 Task: In invitations to connect turn off email notifications.
Action: Mouse moved to (875, 76)
Screenshot: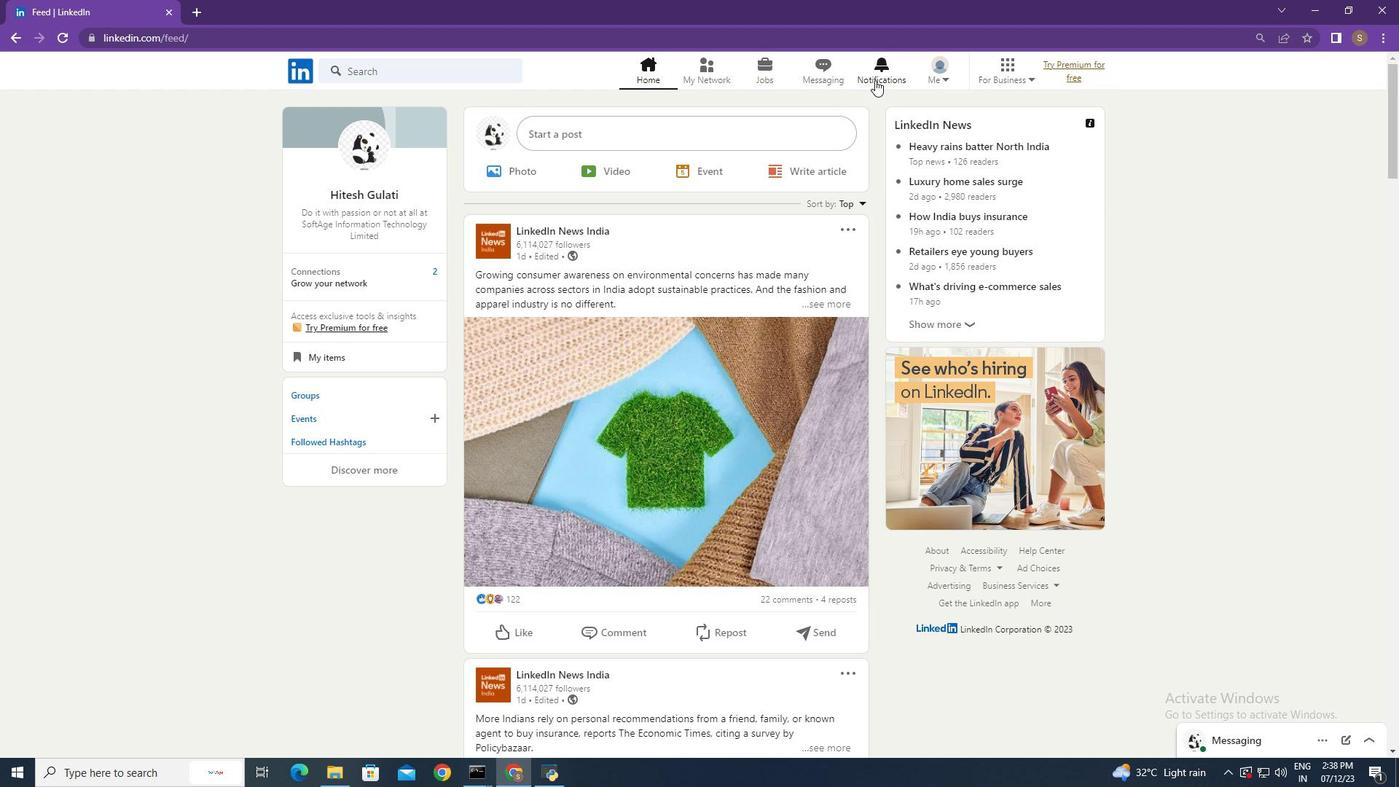 
Action: Mouse pressed left at (875, 76)
Screenshot: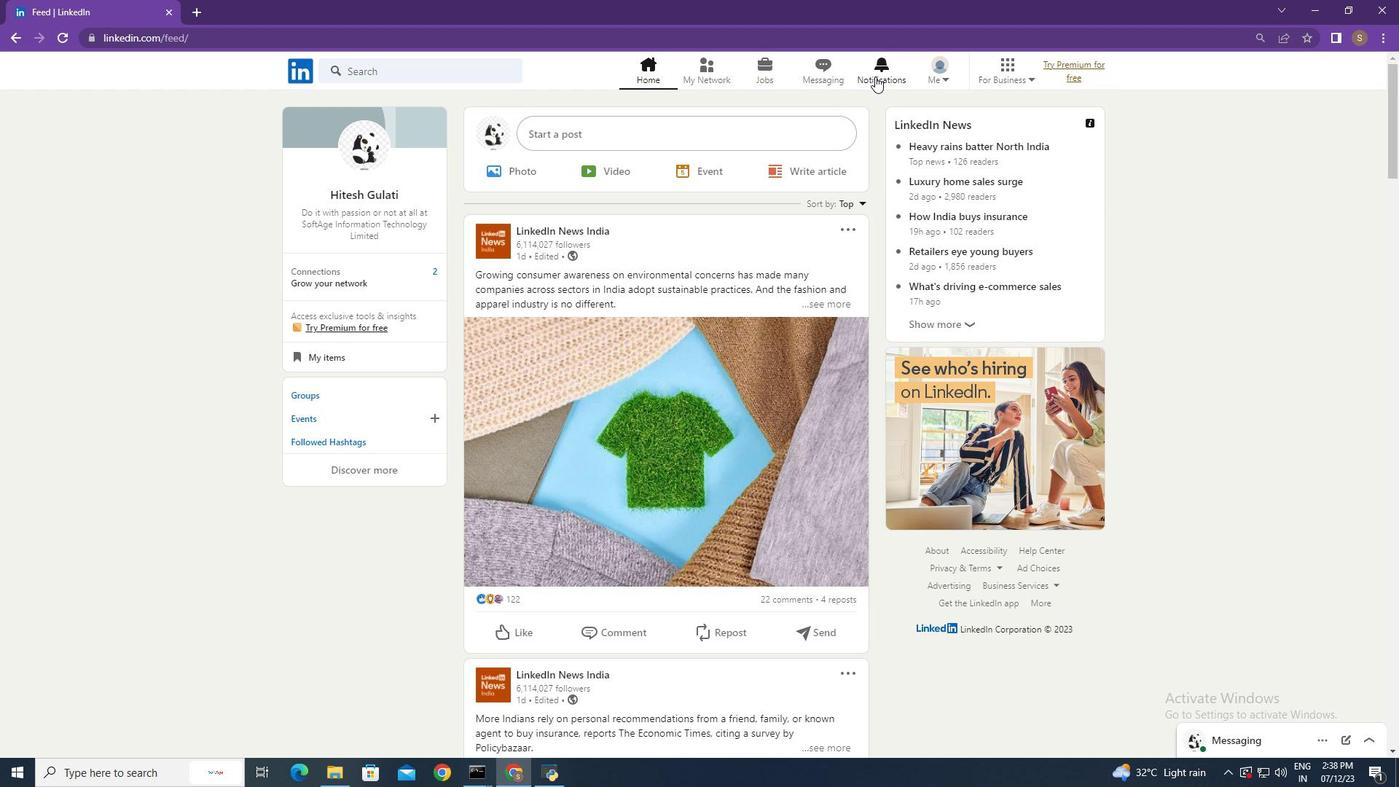 
Action: Mouse moved to (336, 169)
Screenshot: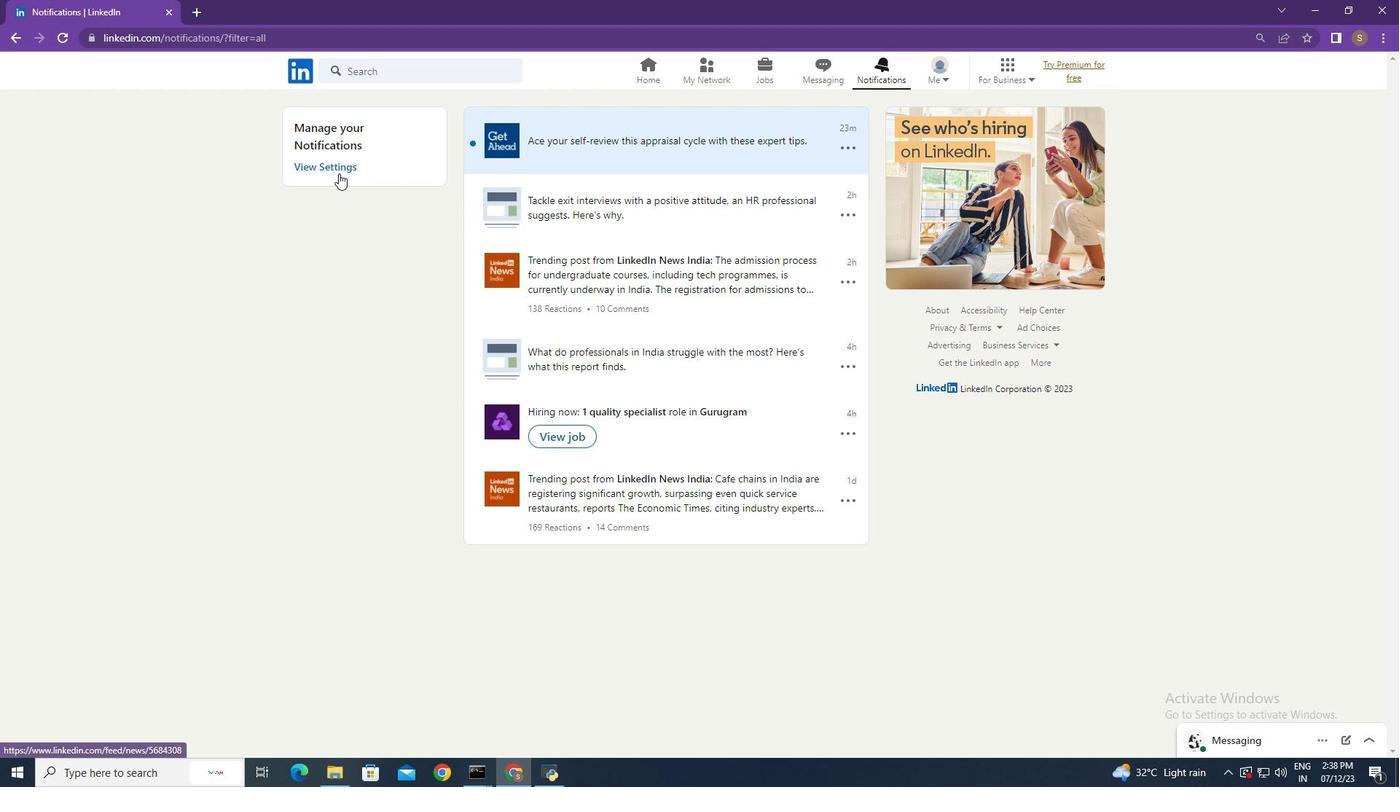 
Action: Mouse pressed left at (336, 169)
Screenshot: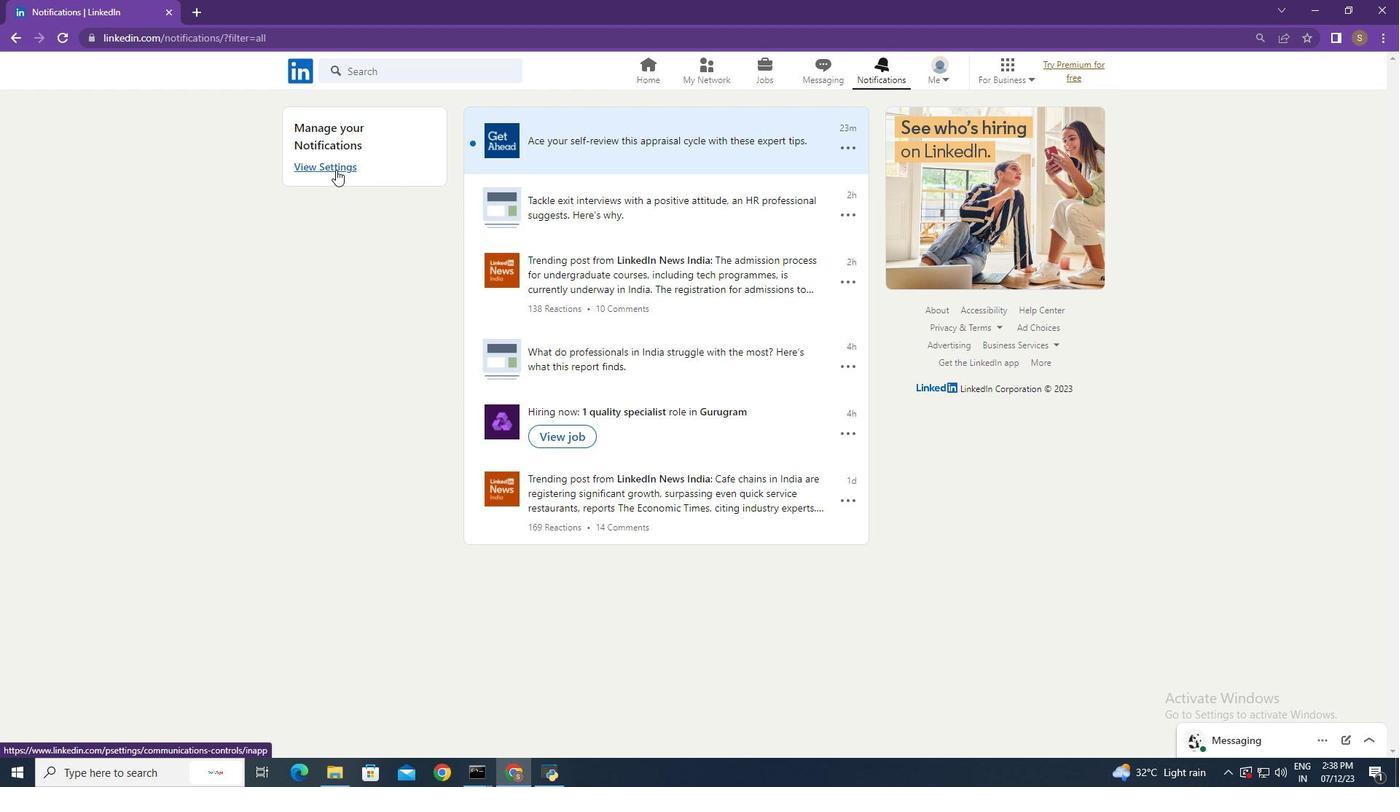 
Action: Mouse moved to (892, 302)
Screenshot: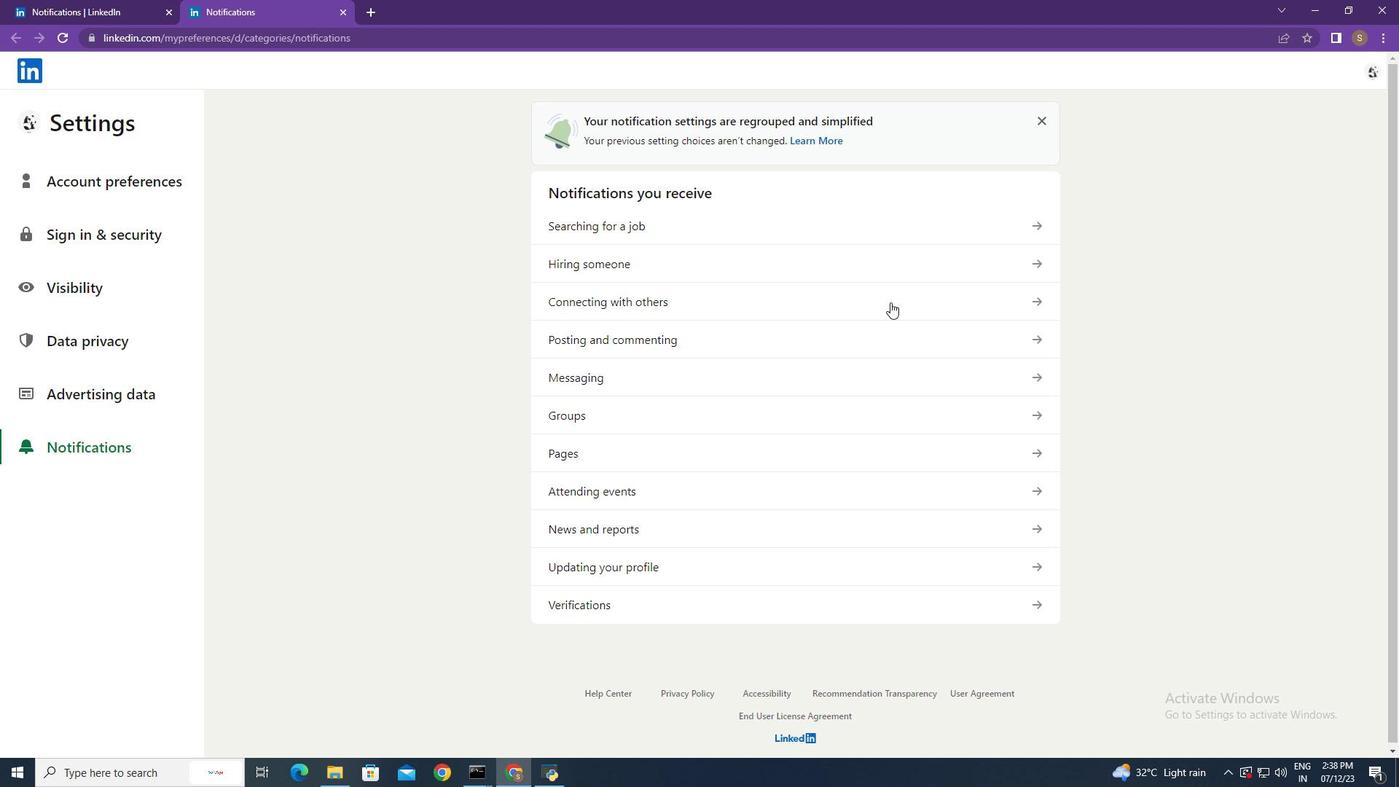 
Action: Mouse pressed left at (892, 302)
Screenshot: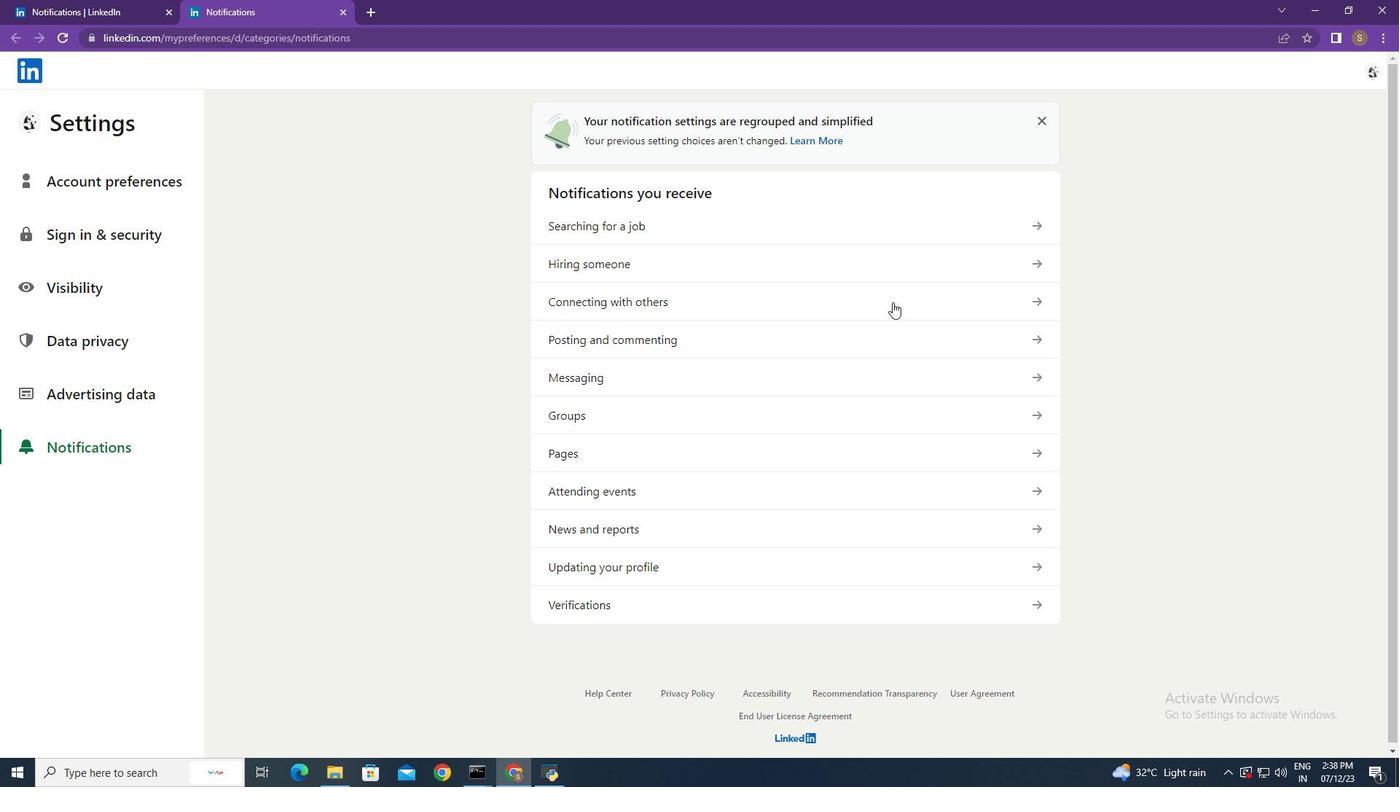 
Action: Mouse moved to (905, 219)
Screenshot: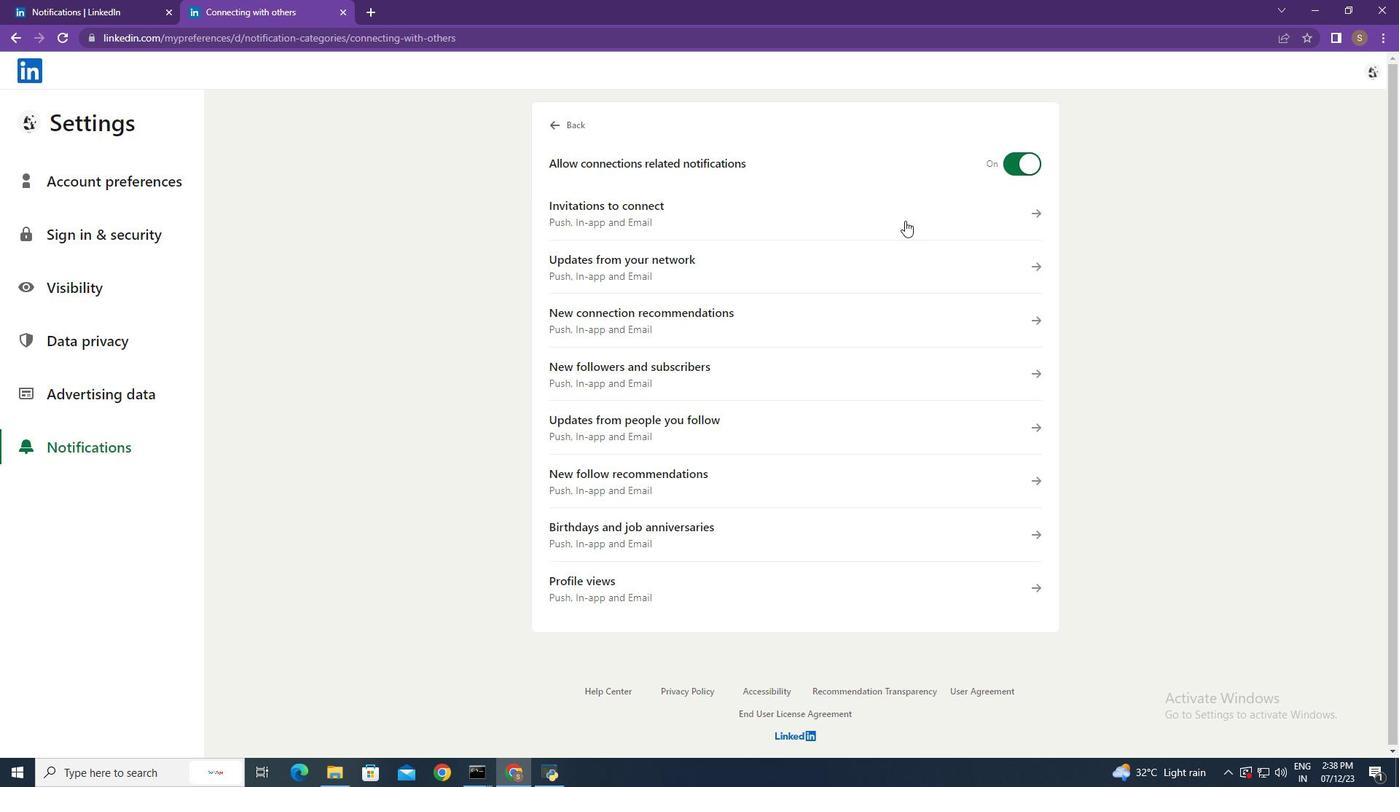 
Action: Mouse pressed left at (905, 219)
Screenshot: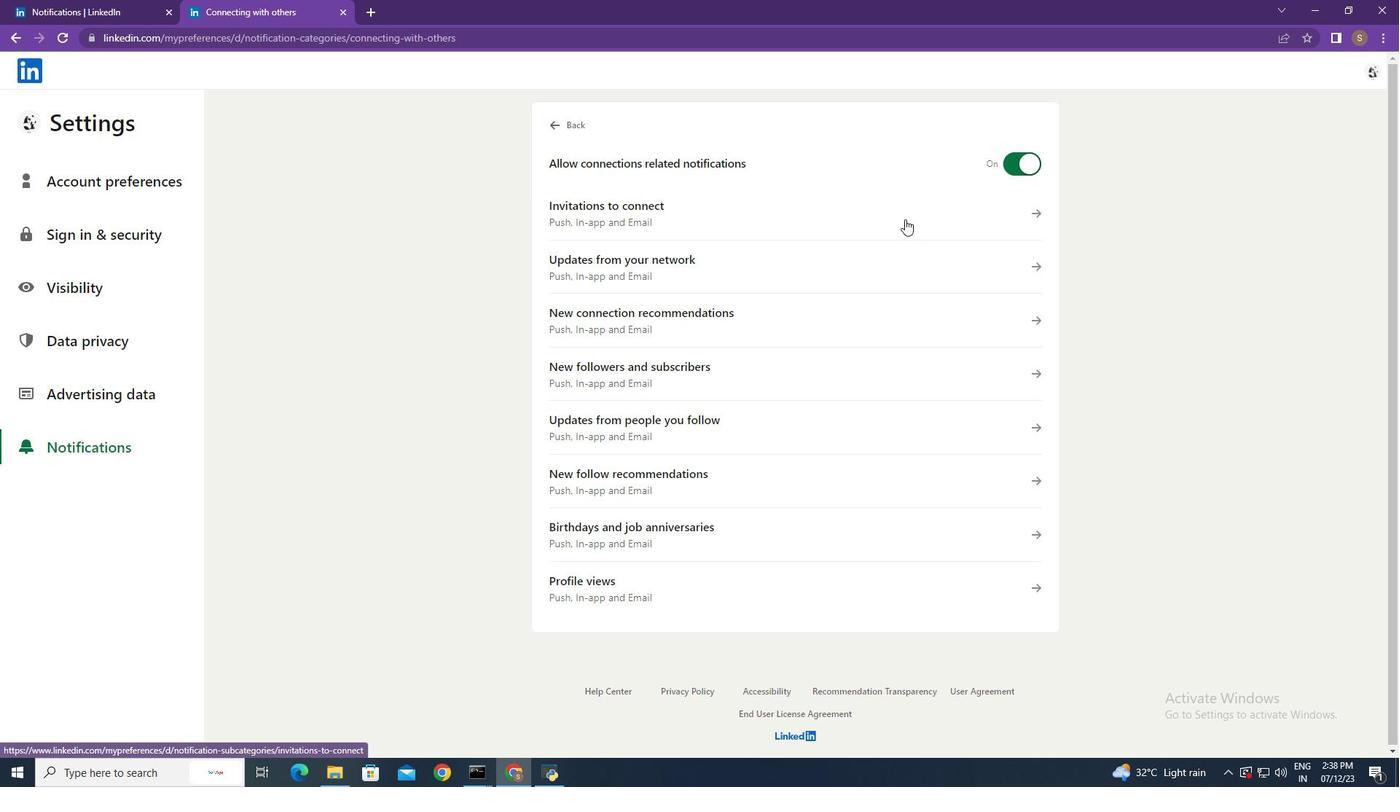 
Action: Mouse moved to (1021, 376)
Screenshot: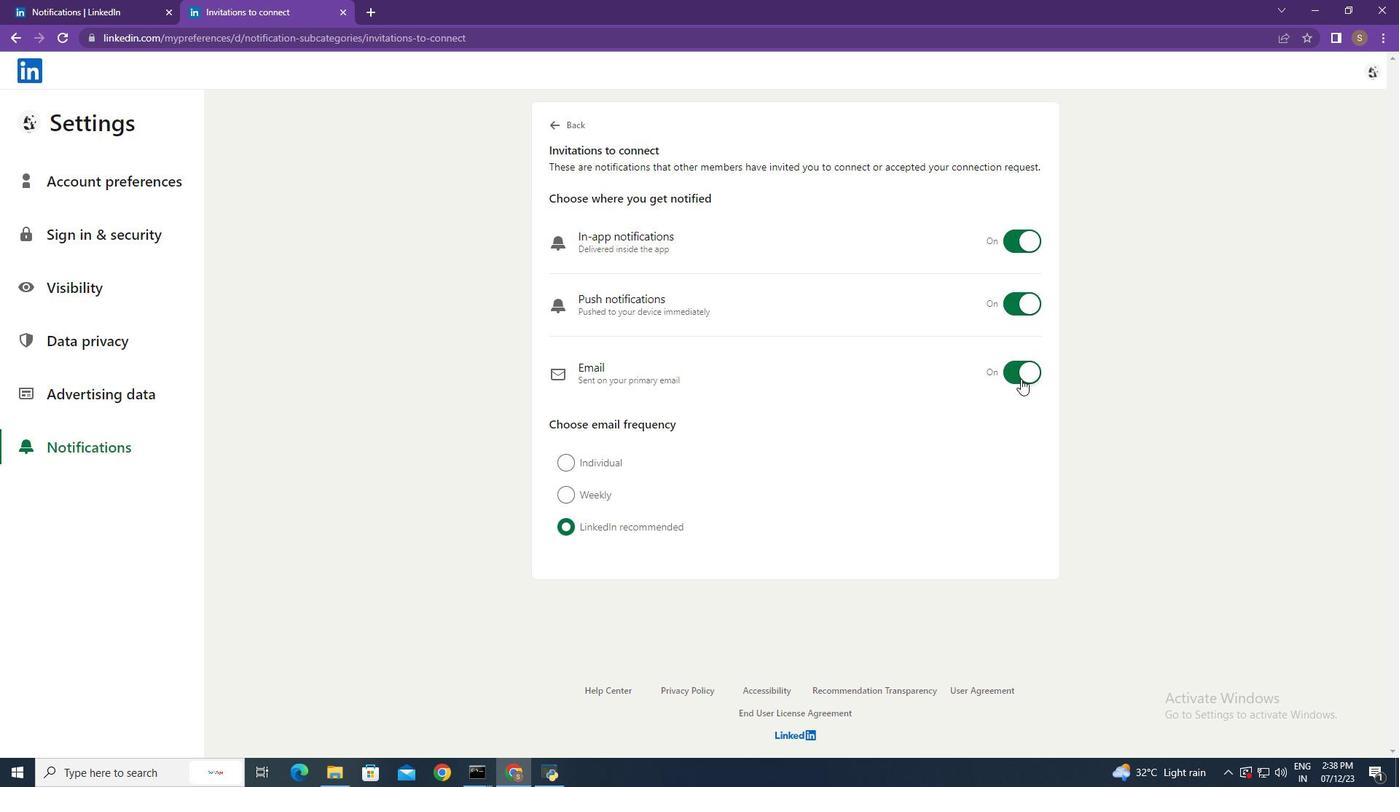 
Action: Mouse pressed left at (1021, 376)
Screenshot: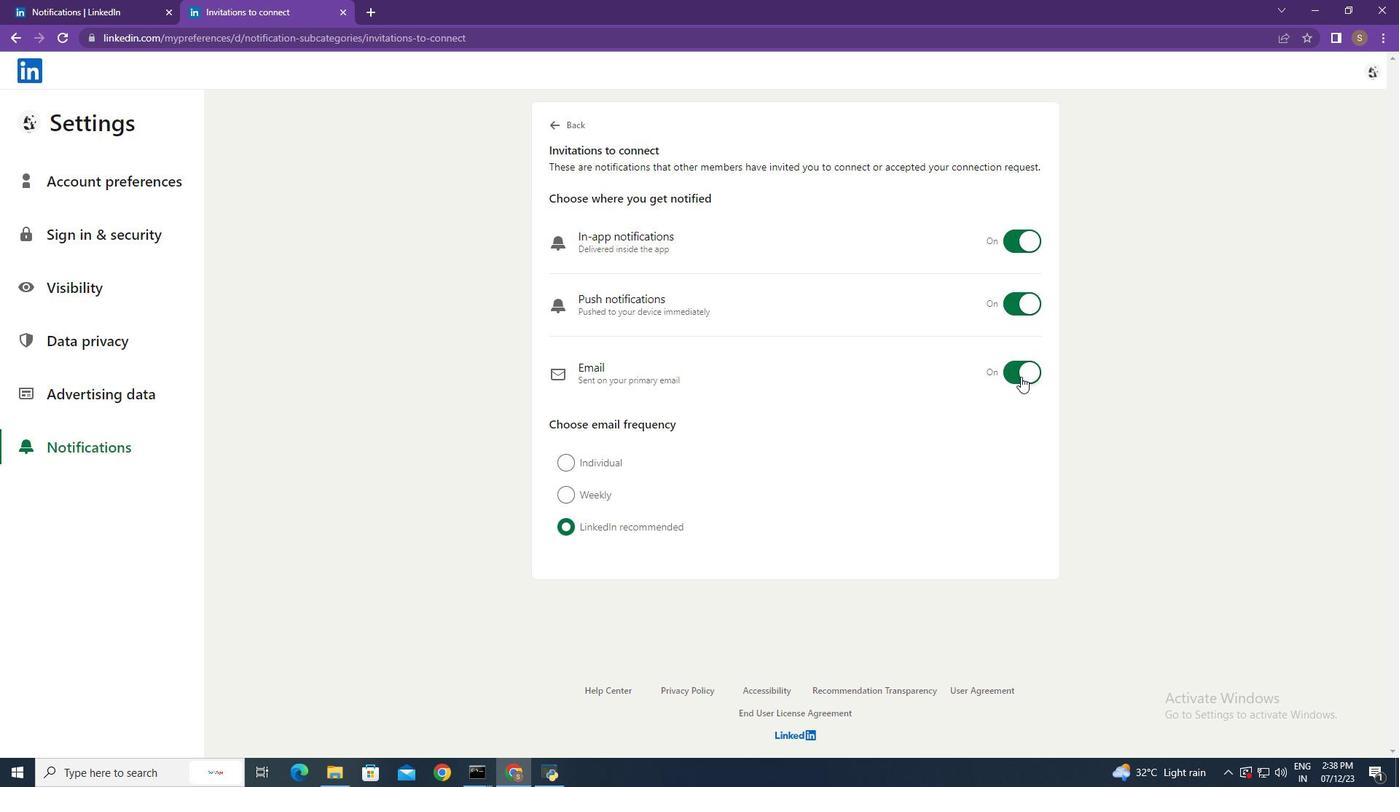 
Action: Mouse moved to (1197, 344)
Screenshot: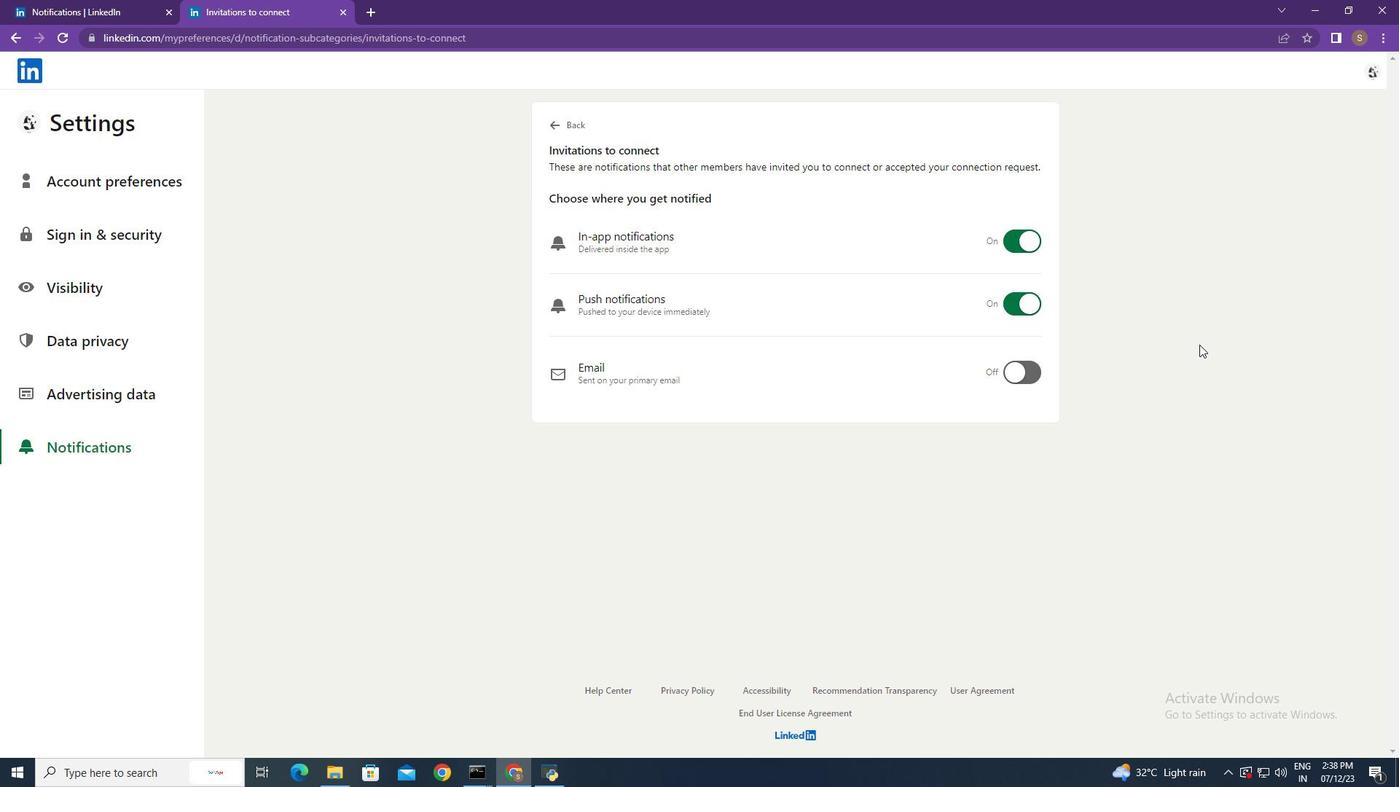 
